 Task: Find the shortest route from Tacoma to Mount Rainier.
Action: Mouse moved to (869, 66)
Screenshot: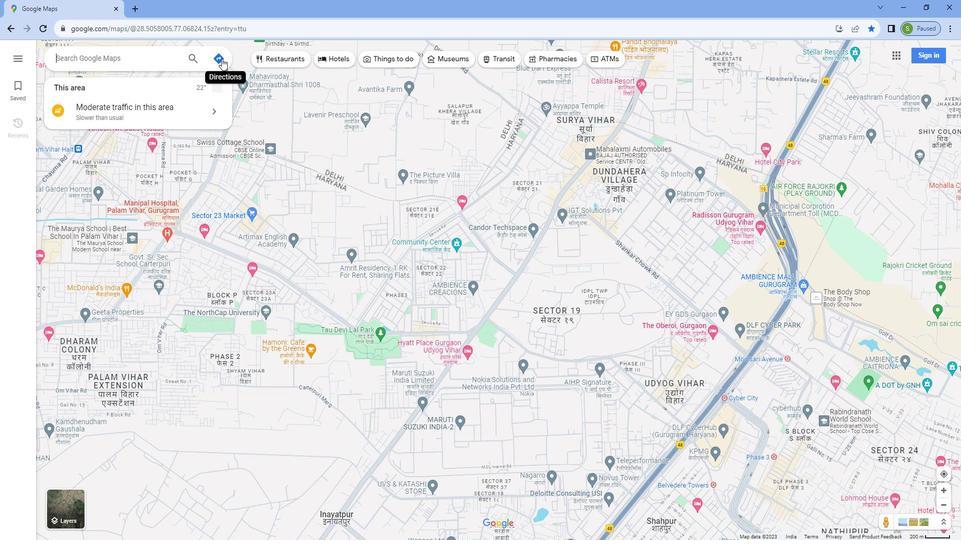 
Action: Mouse pressed left at (869, 66)
Screenshot: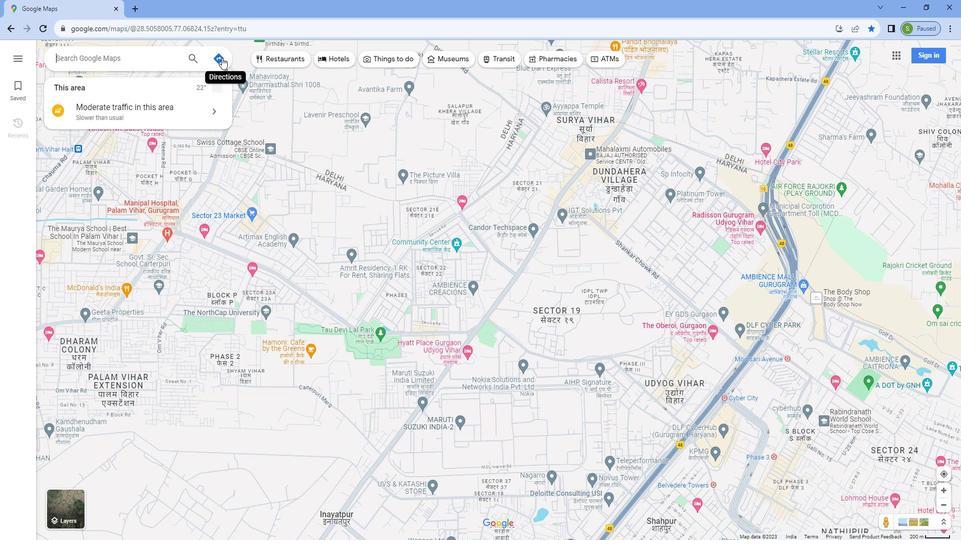
Action: Mouse moved to (865, 68)
Screenshot: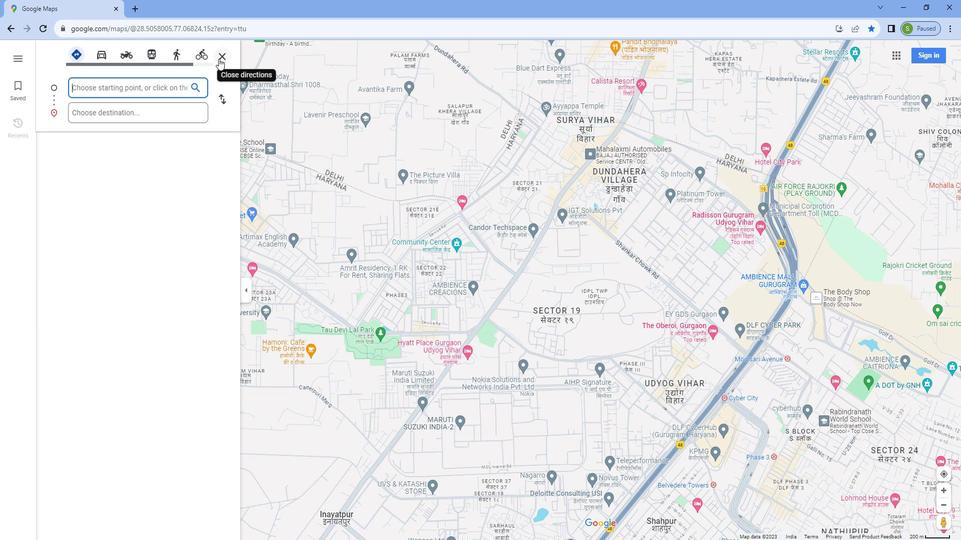 
Action: Key pressed <Key.caps_lock>T<Key.caps_lock>acoma
Screenshot: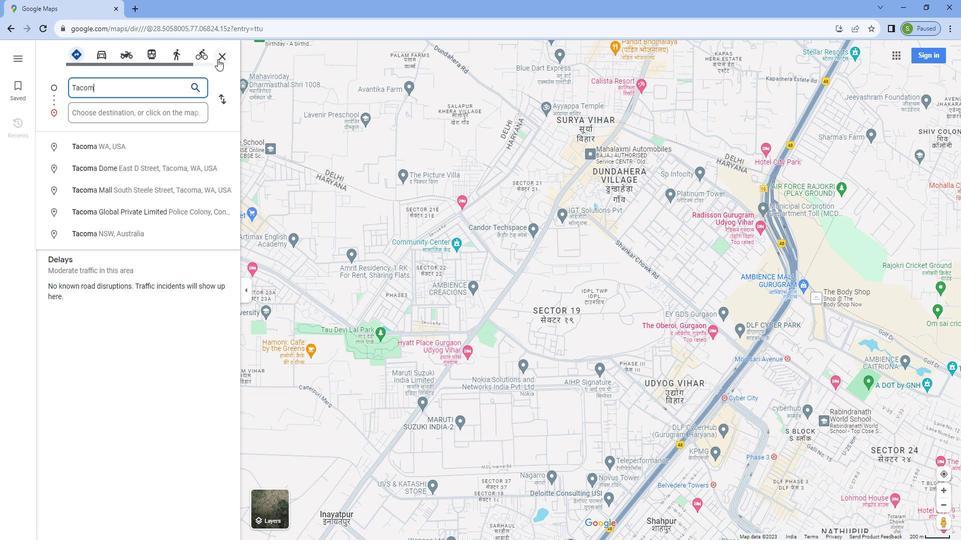 
Action: Mouse moved to (784, 113)
Screenshot: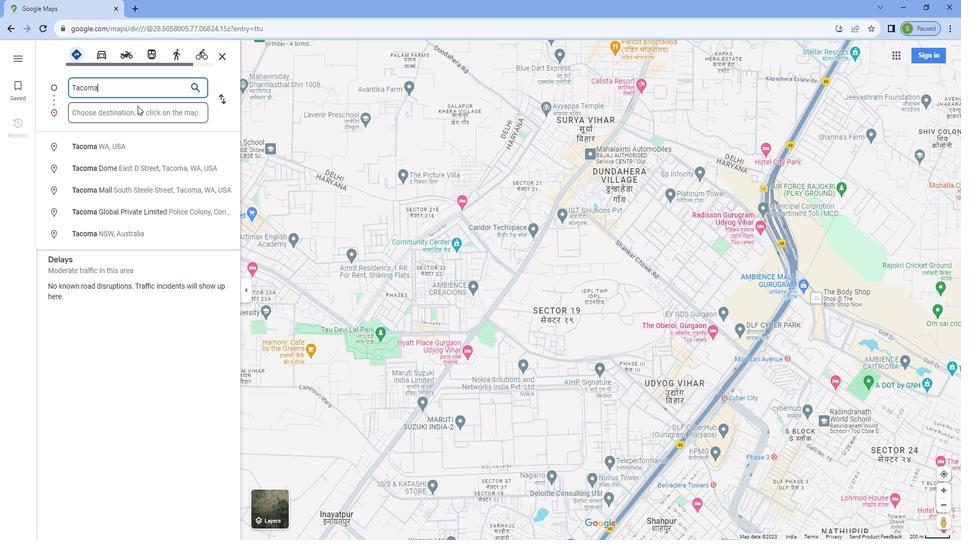 
Action: Mouse pressed left at (784, 113)
Screenshot: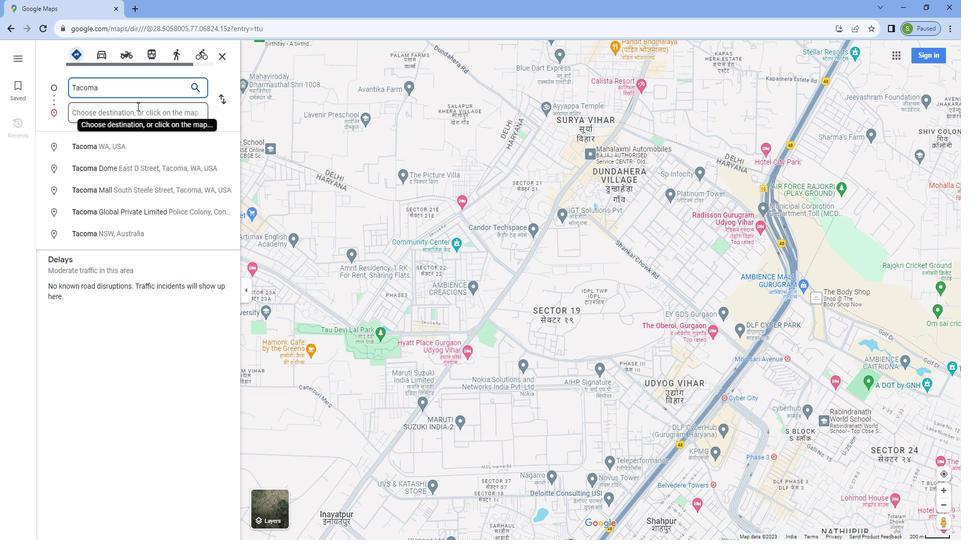 
Action: Key pressed <Key.caps_lock>M<Key.caps_lock>ount<Key.space><Key.caps_lock>R<Key.caps_lock>ainier<Key.enter>
Screenshot: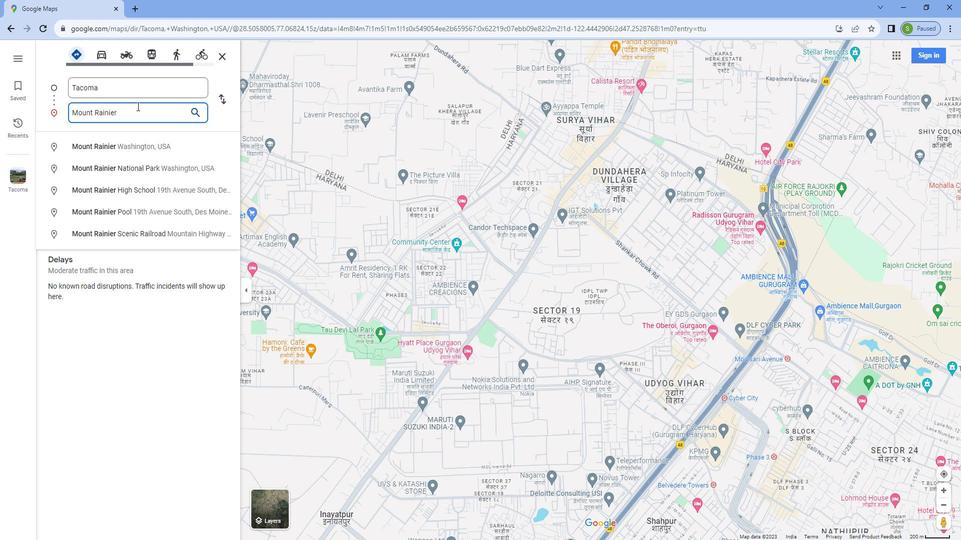 
Action: Mouse moved to (740, 276)
Screenshot: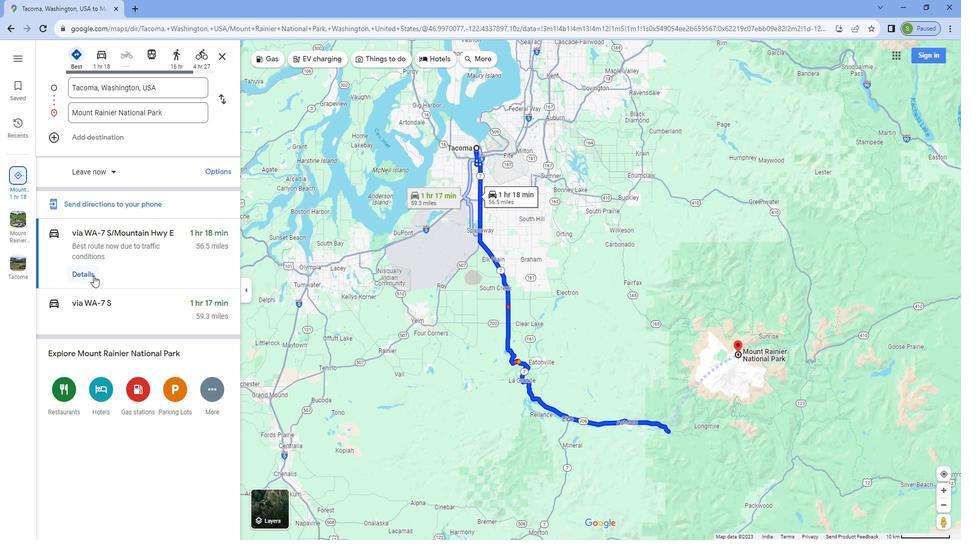 
Action: Mouse pressed left at (740, 276)
Screenshot: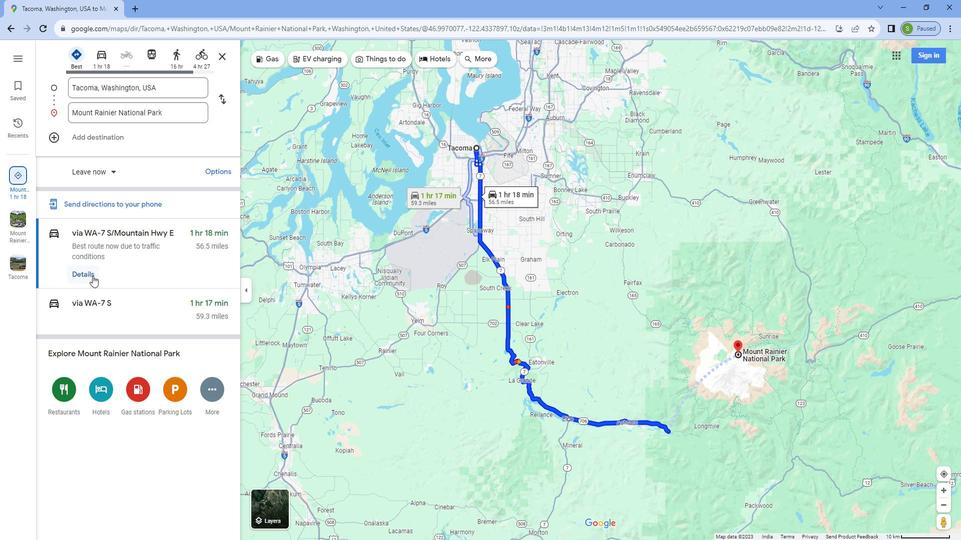 
Action: Mouse moved to (698, 63)
Screenshot: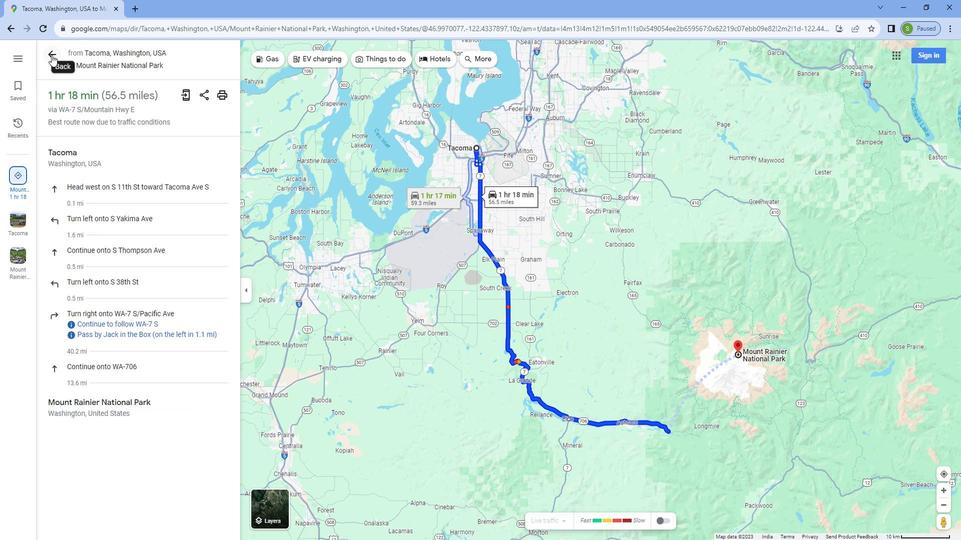 
Action: Mouse pressed left at (698, 63)
Screenshot: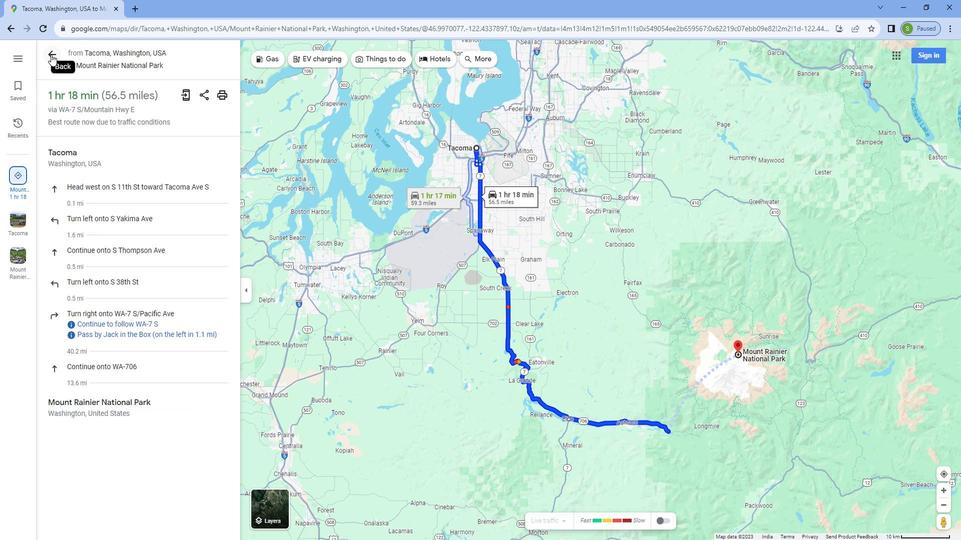 
Action: Mouse moved to (806, 305)
Screenshot: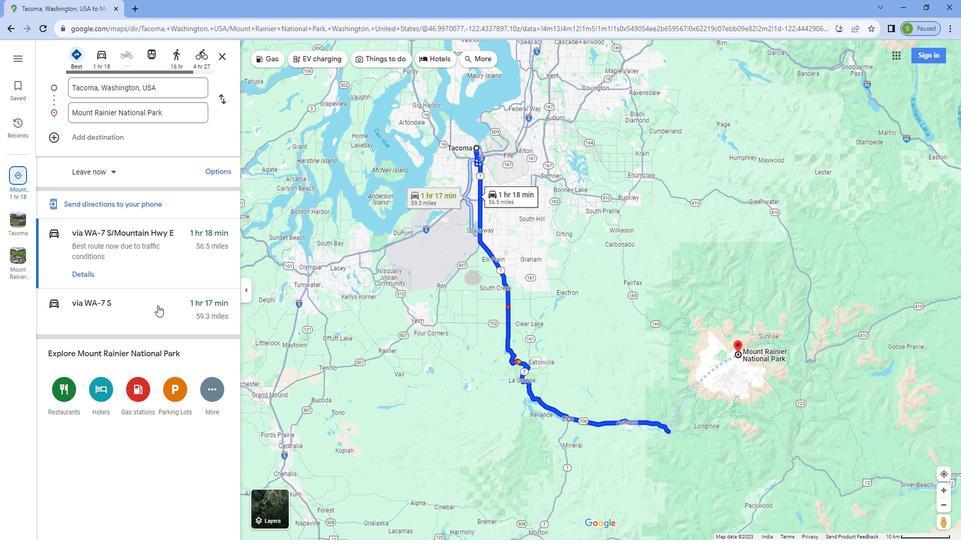 
Action: Mouse pressed left at (806, 305)
Screenshot: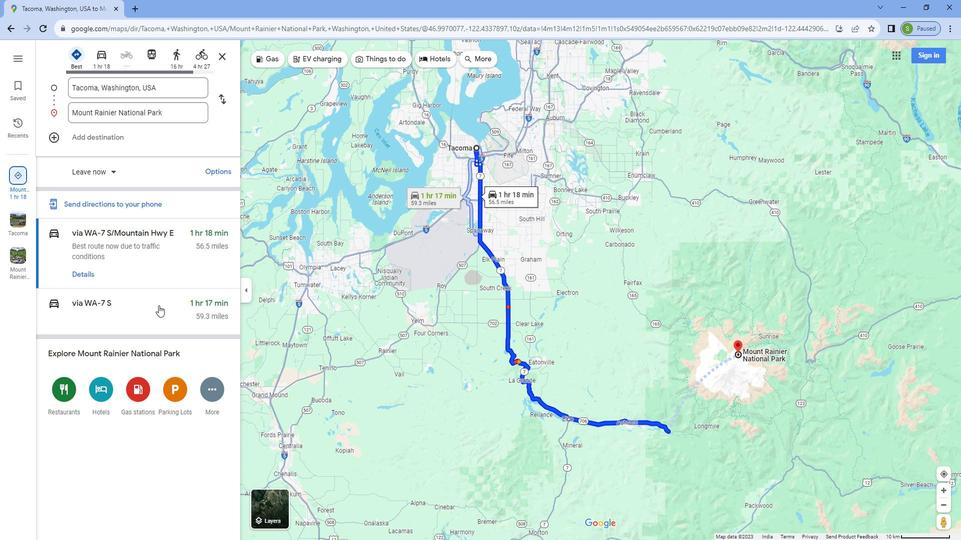 
Action: Mouse moved to (737, 306)
Screenshot: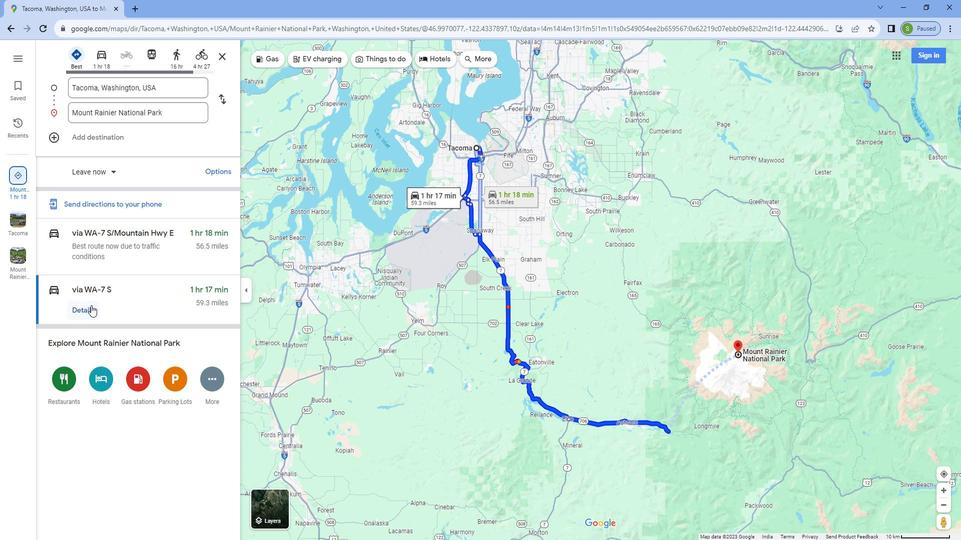 
Action: Mouse pressed left at (737, 306)
Screenshot: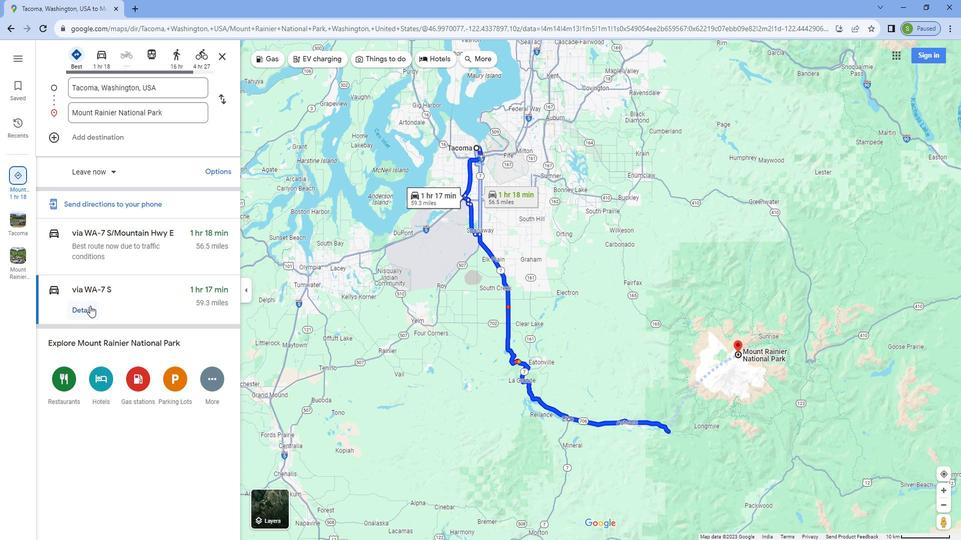 
Action: Mouse moved to (708, 182)
Screenshot: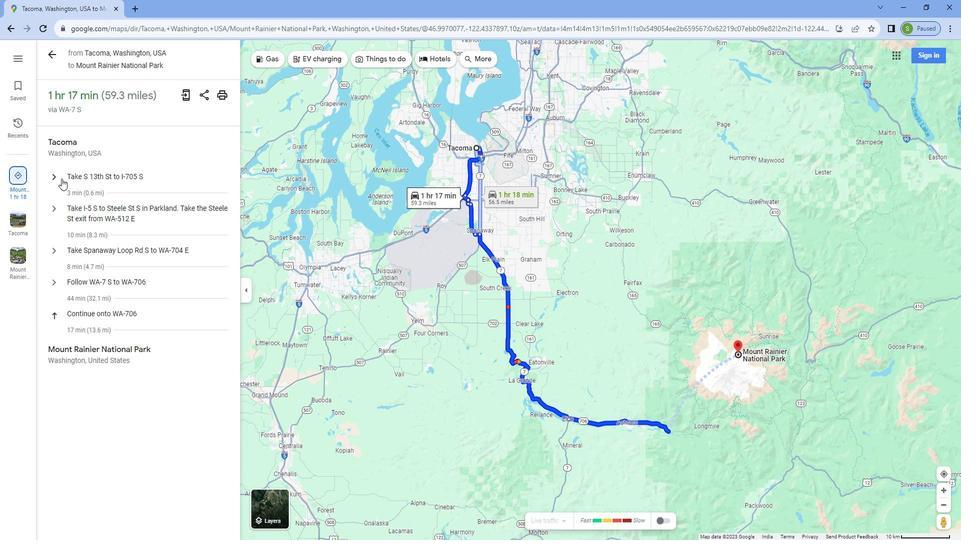 
Action: Mouse pressed left at (708, 182)
Screenshot: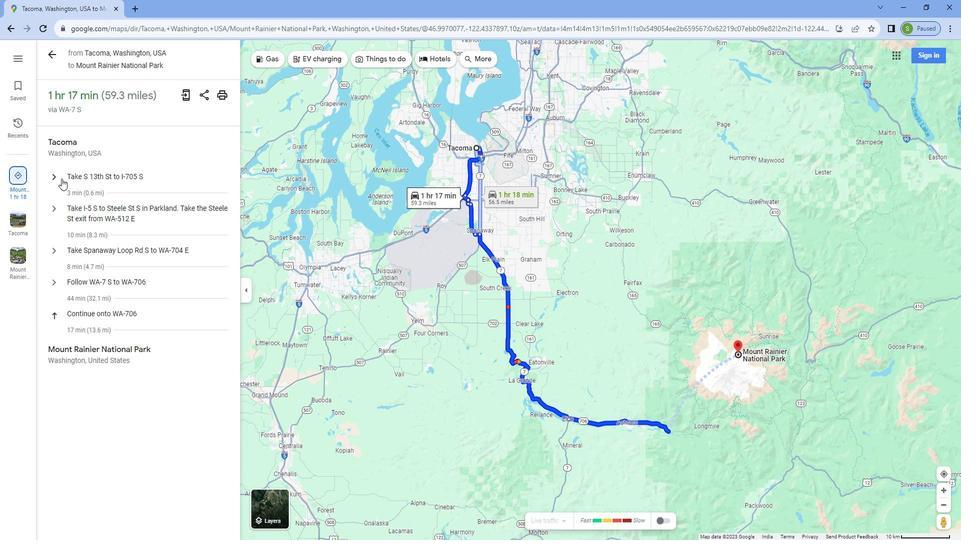
Action: Mouse moved to (737, 252)
Screenshot: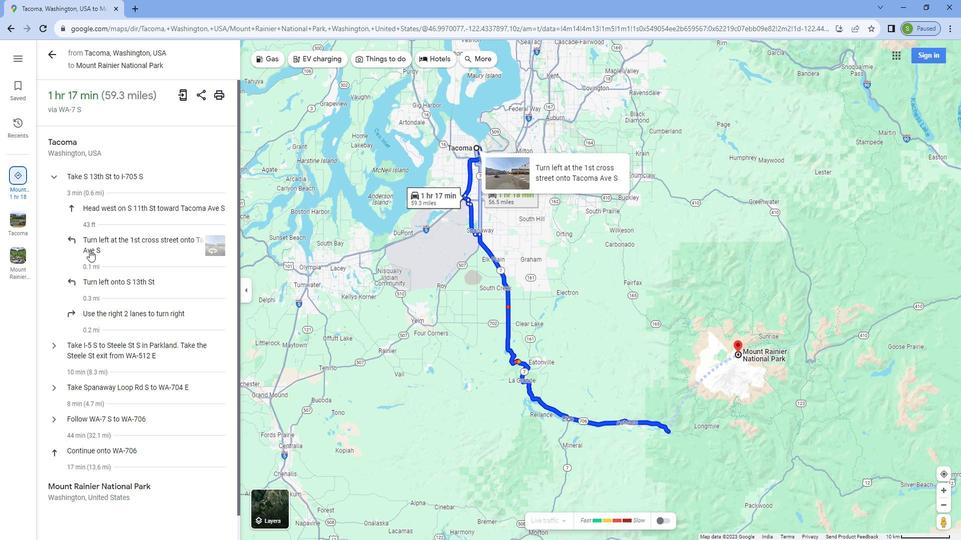 
Action: Mouse scrolled (737, 252) with delta (0, 0)
Screenshot: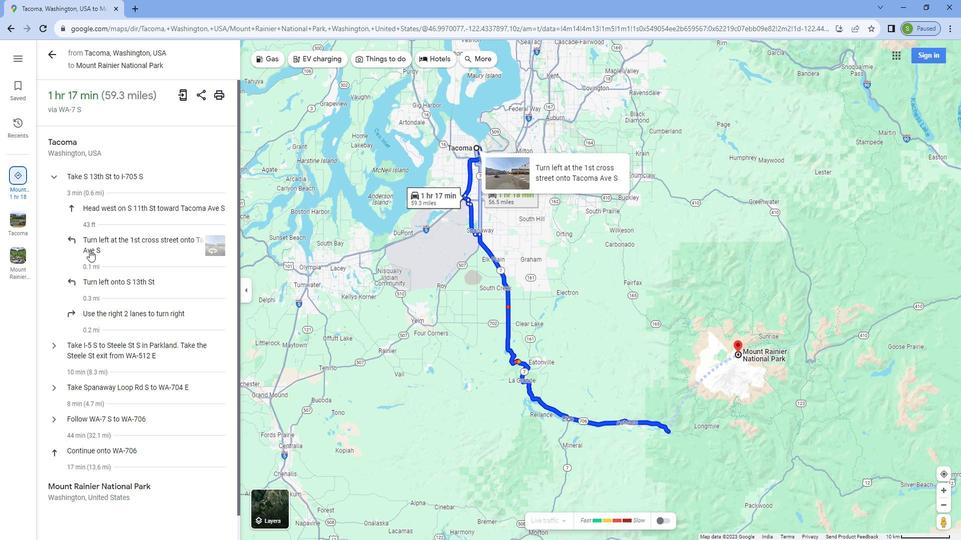 
Action: Mouse moved to (737, 253)
Screenshot: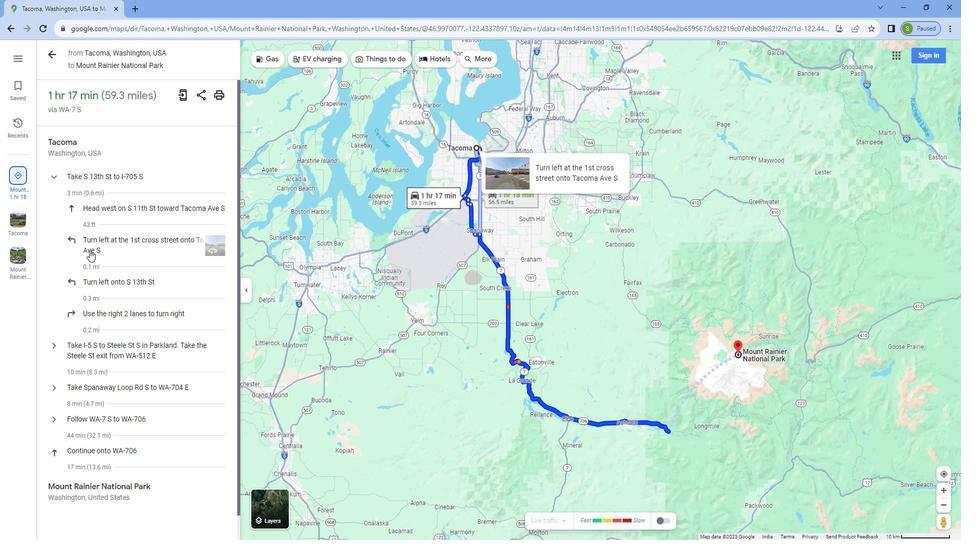 
Action: Mouse scrolled (737, 252) with delta (0, 0)
Screenshot: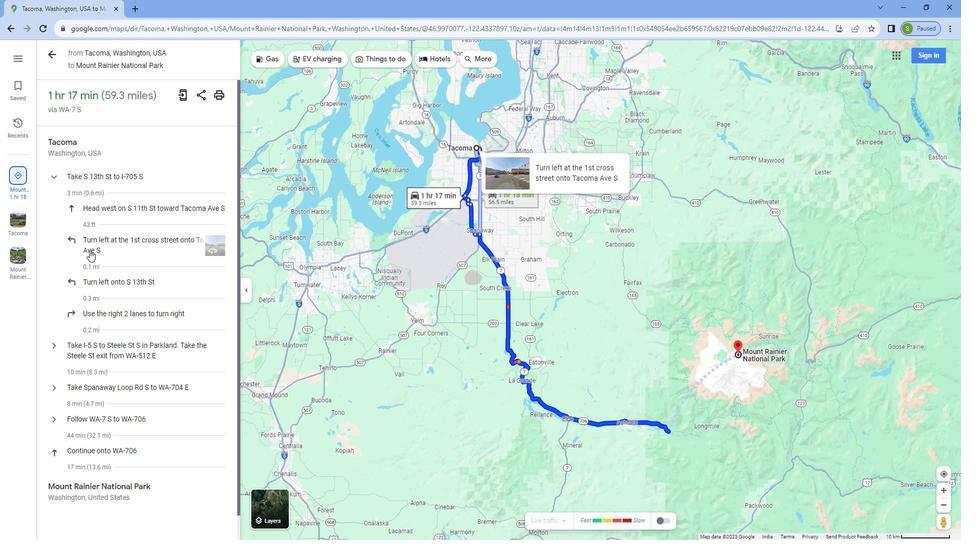 
Action: Mouse moved to (737, 254)
Screenshot: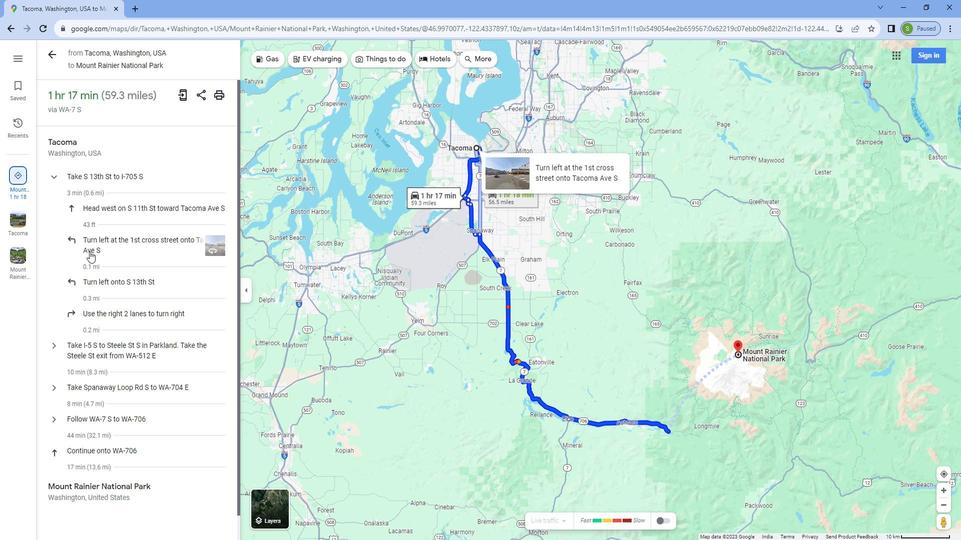 
Action: Mouse scrolled (737, 253) with delta (0, 0)
Screenshot: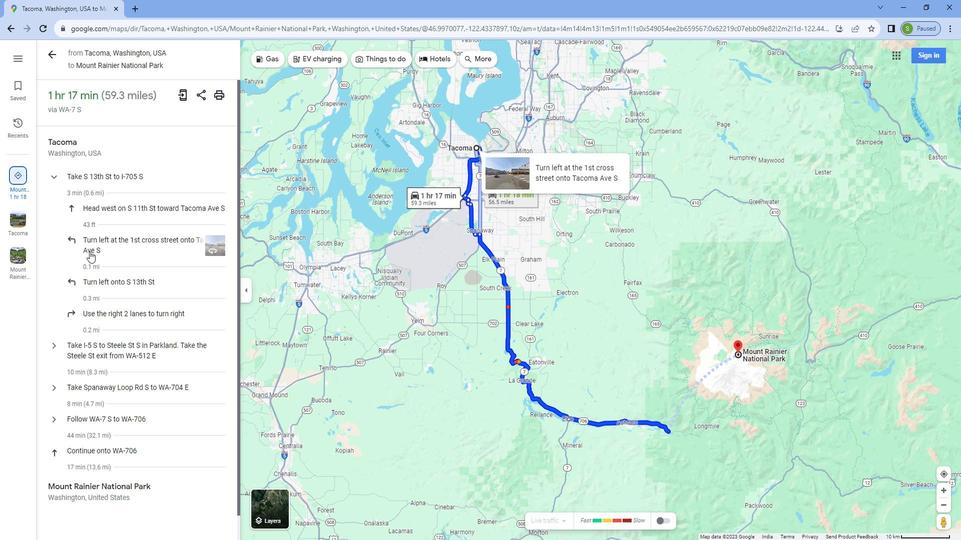 
Action: Mouse moved to (700, 321)
Screenshot: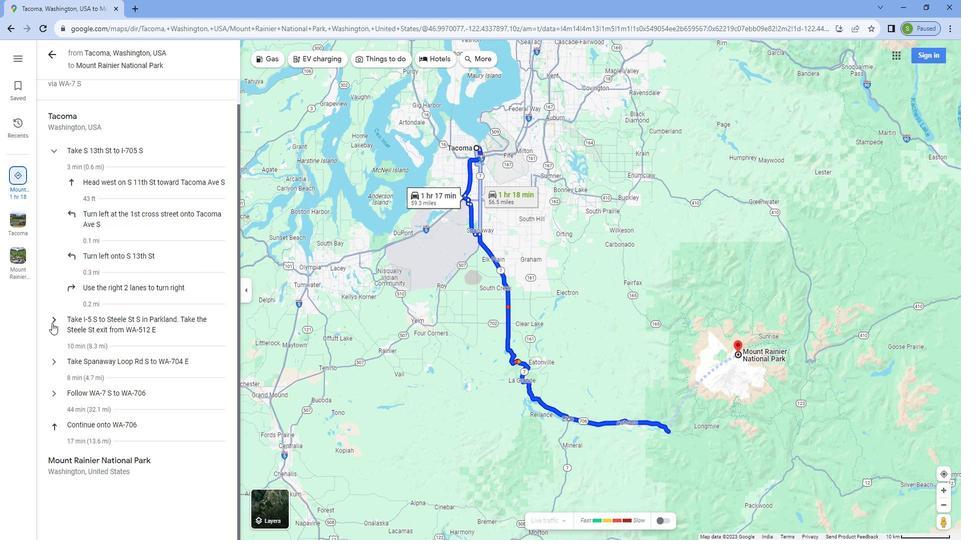 
Action: Mouse pressed left at (700, 321)
Screenshot: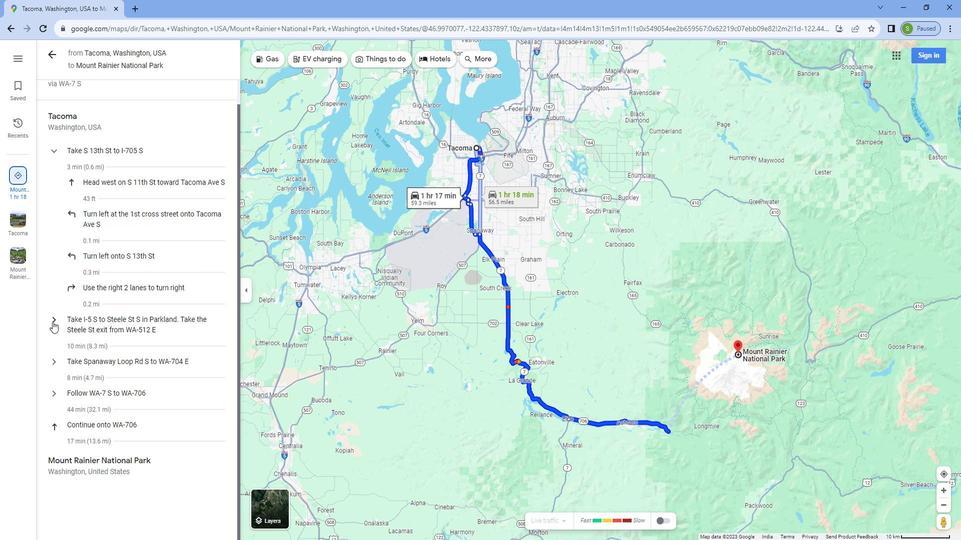 
Action: Mouse moved to (704, 321)
Screenshot: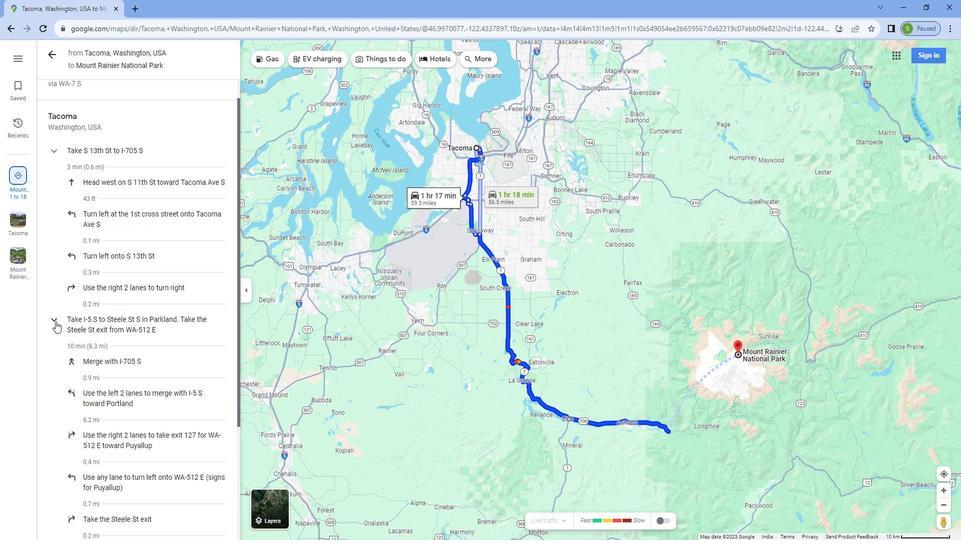 
Action: Mouse scrolled (704, 320) with delta (0, 0)
Screenshot: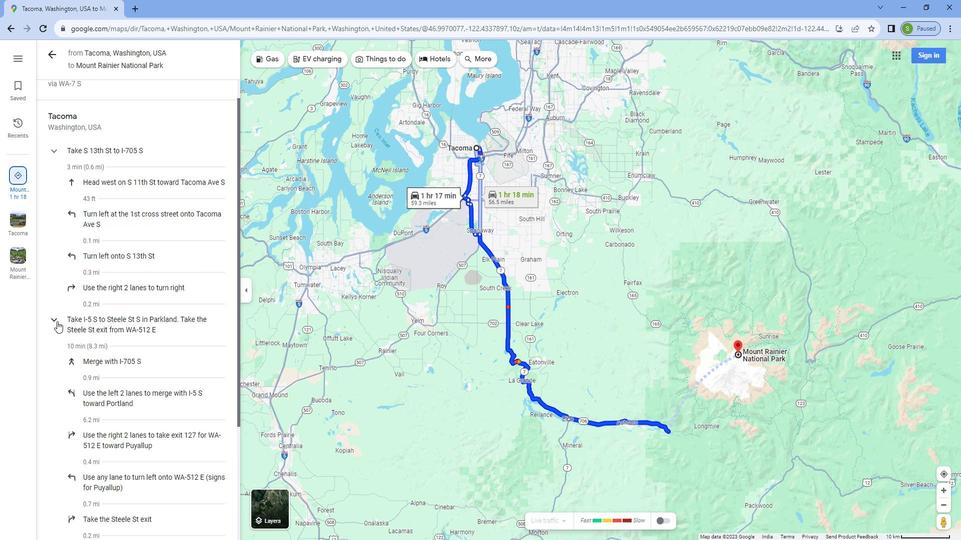 
Action: Mouse scrolled (704, 320) with delta (0, 0)
Screenshot: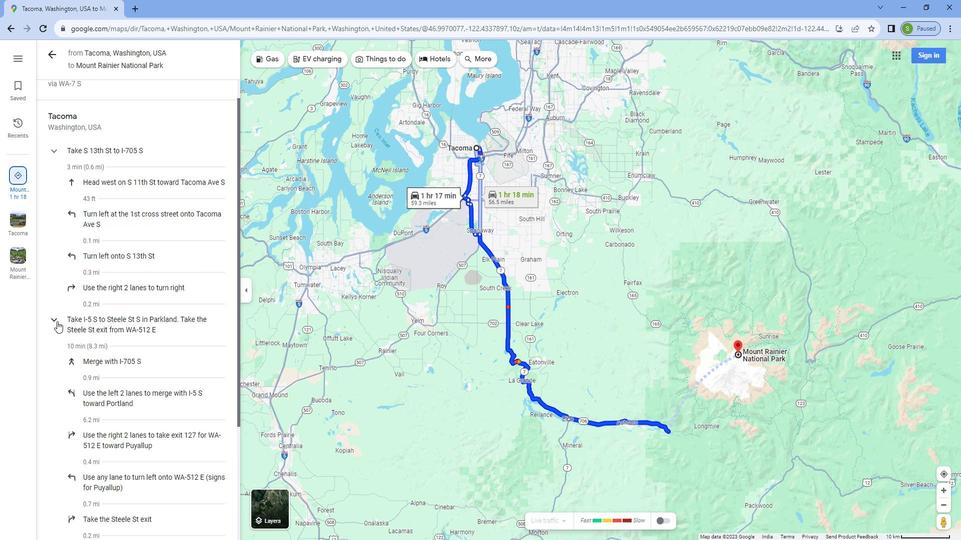 
Action: Mouse scrolled (704, 320) with delta (0, 0)
Screenshot: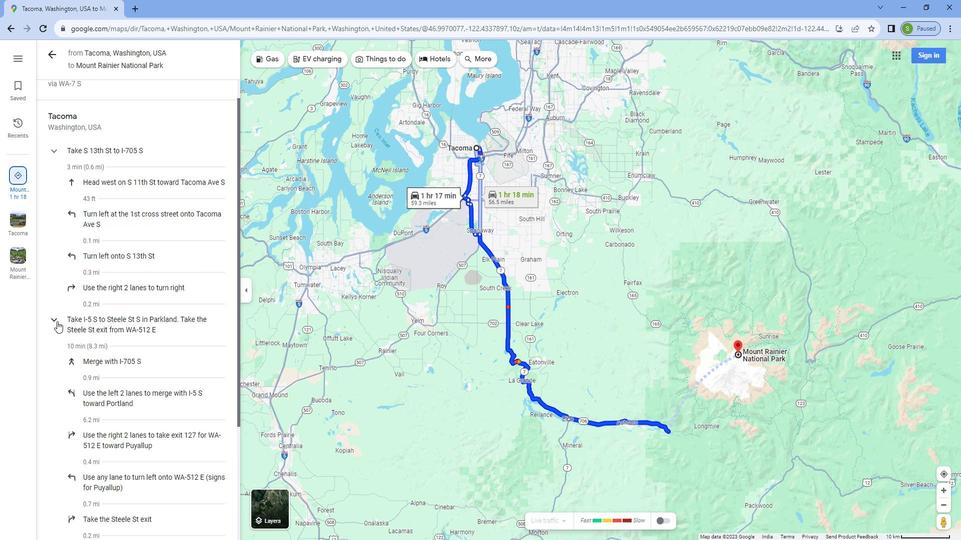 
Action: Mouse scrolled (704, 320) with delta (0, 0)
Screenshot: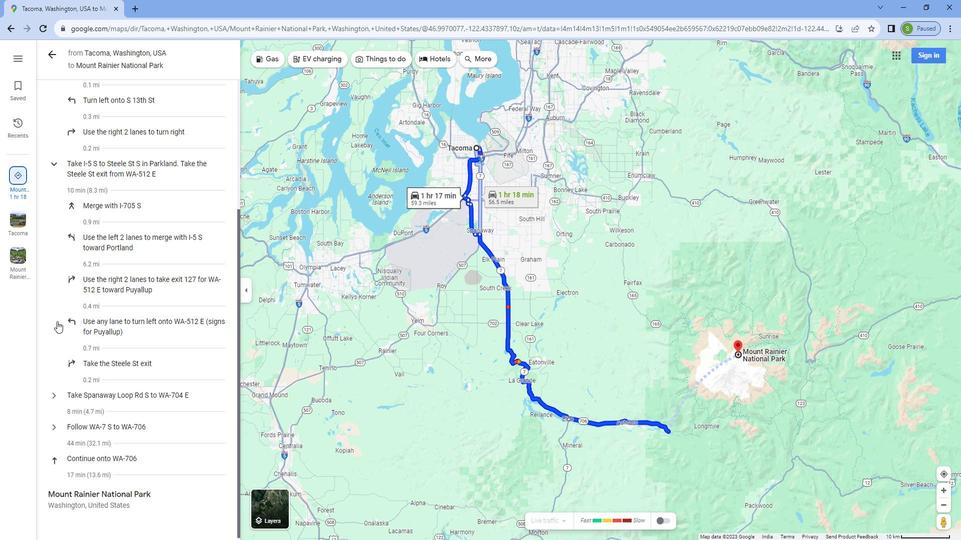 
Action: Mouse scrolled (704, 320) with delta (0, 0)
Screenshot: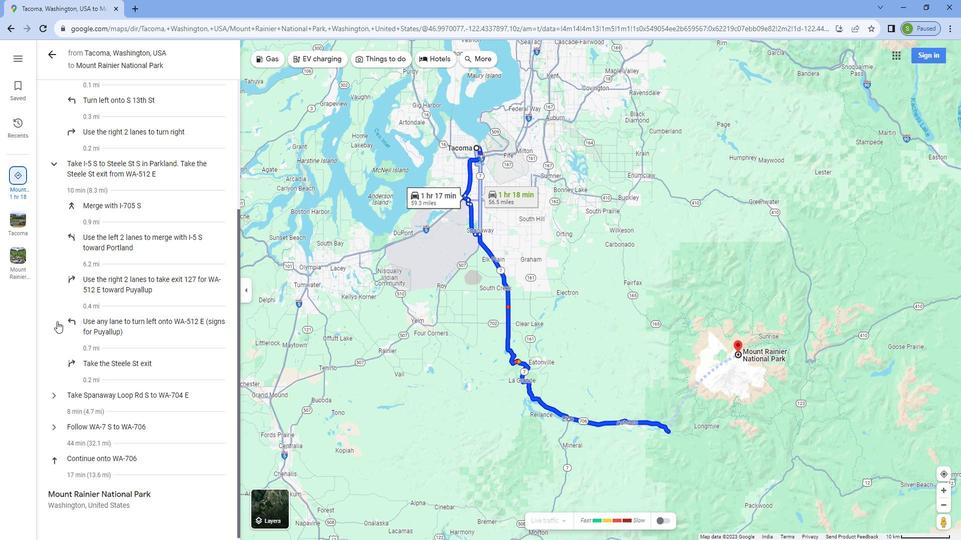 
Action: Mouse scrolled (704, 320) with delta (0, 0)
Screenshot: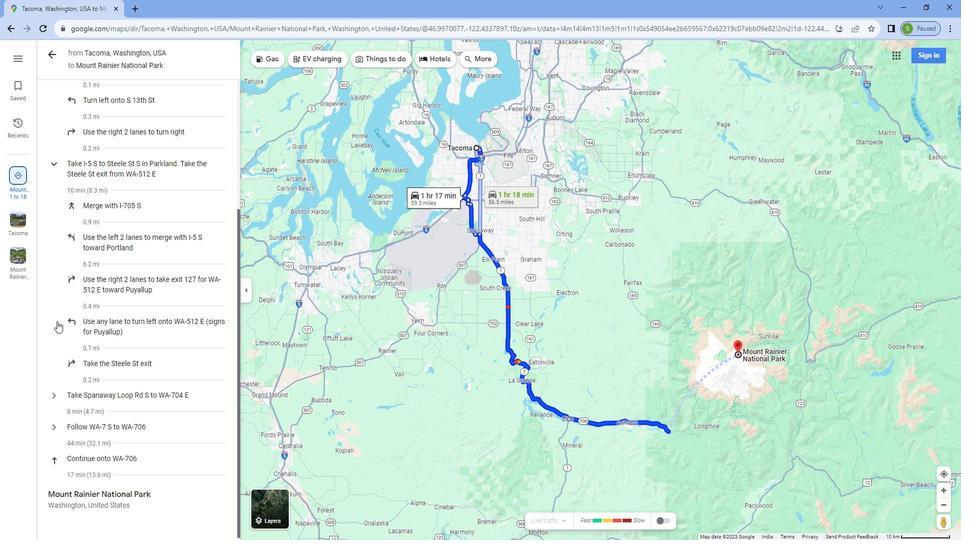 
Action: Mouse moved to (702, 392)
Screenshot: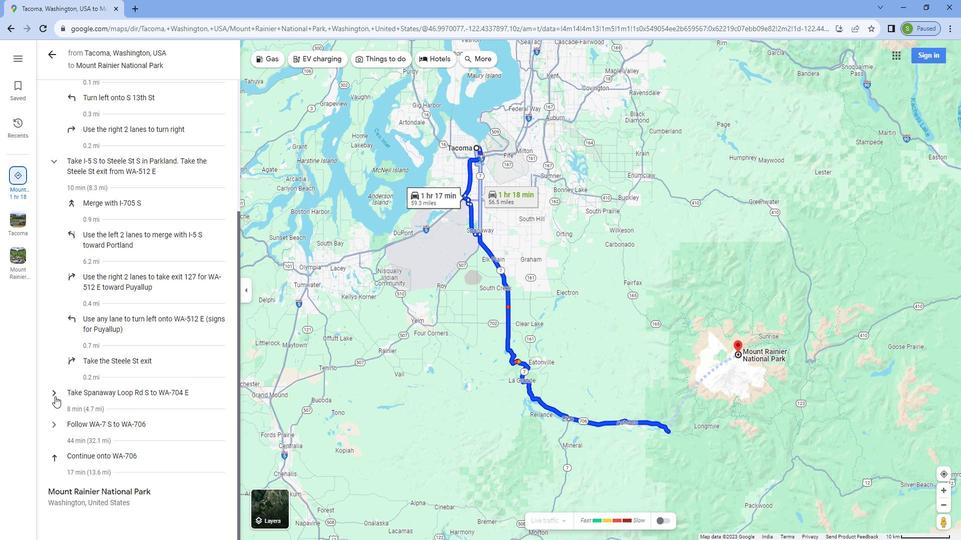 
Action: Mouse pressed left at (702, 392)
Screenshot: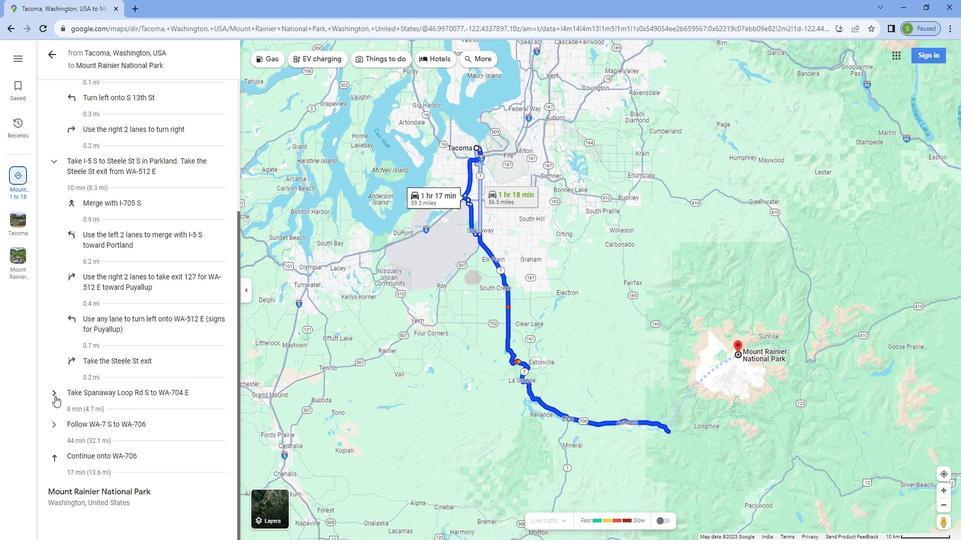 
Action: Mouse moved to (783, 386)
Screenshot: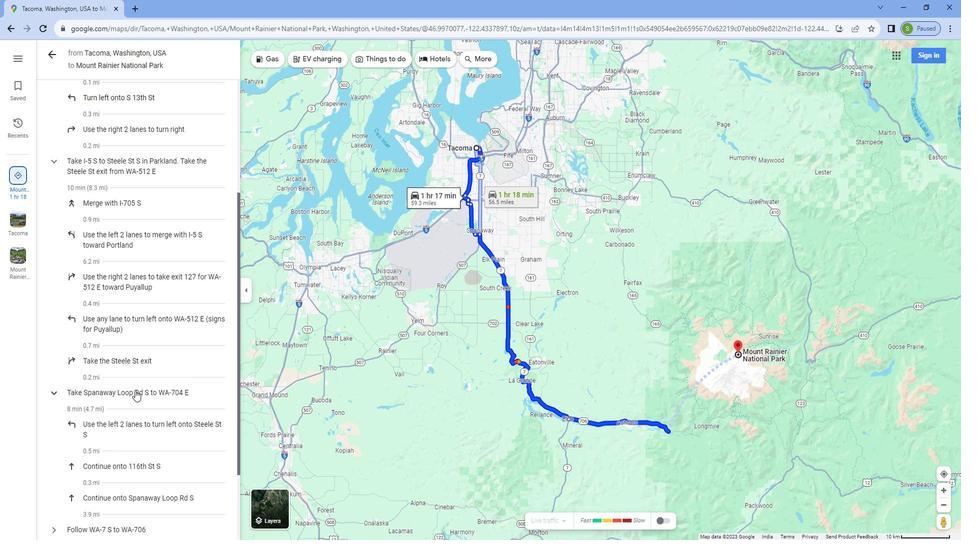 
Action: Mouse scrolled (783, 385) with delta (0, 0)
Screenshot: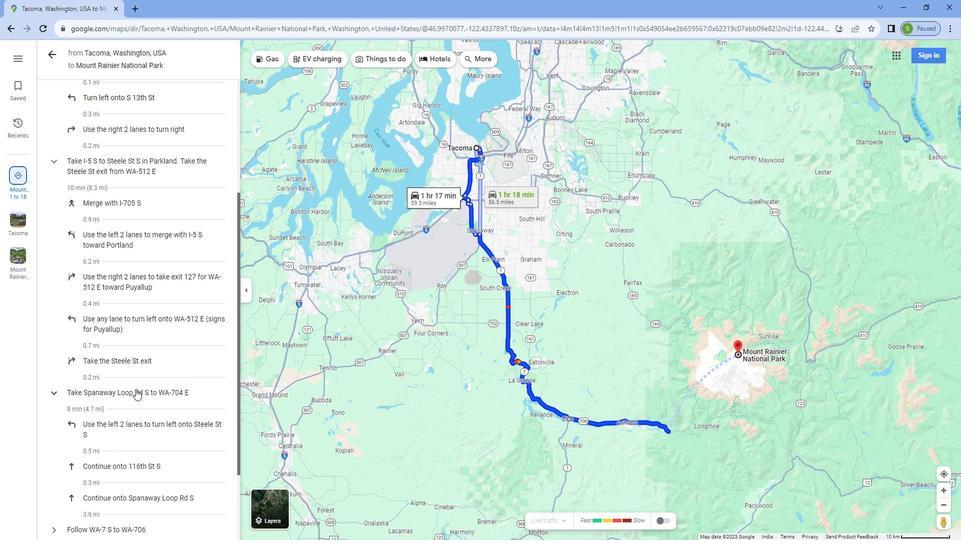 
Action: Mouse scrolled (783, 385) with delta (0, 0)
Screenshot: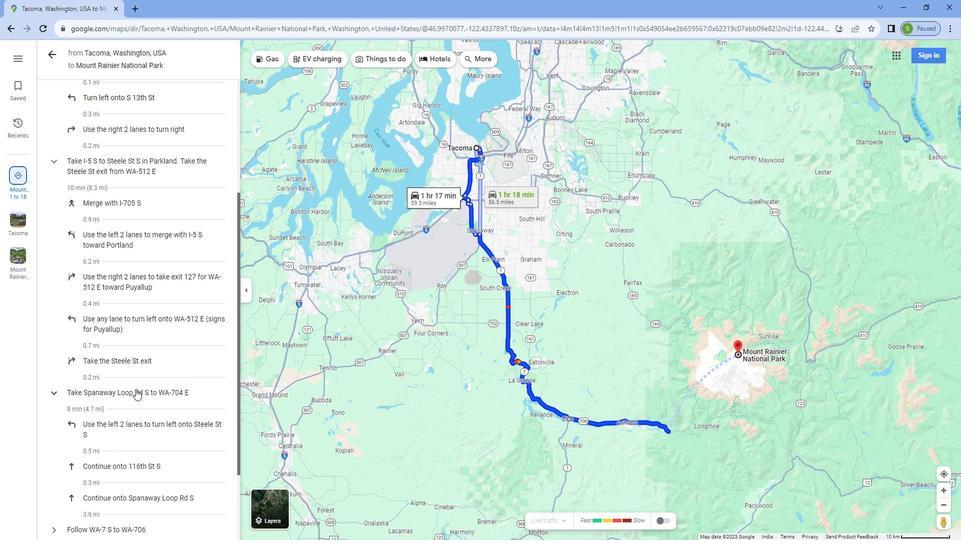 
Action: Mouse scrolled (783, 385) with delta (0, 0)
Screenshot: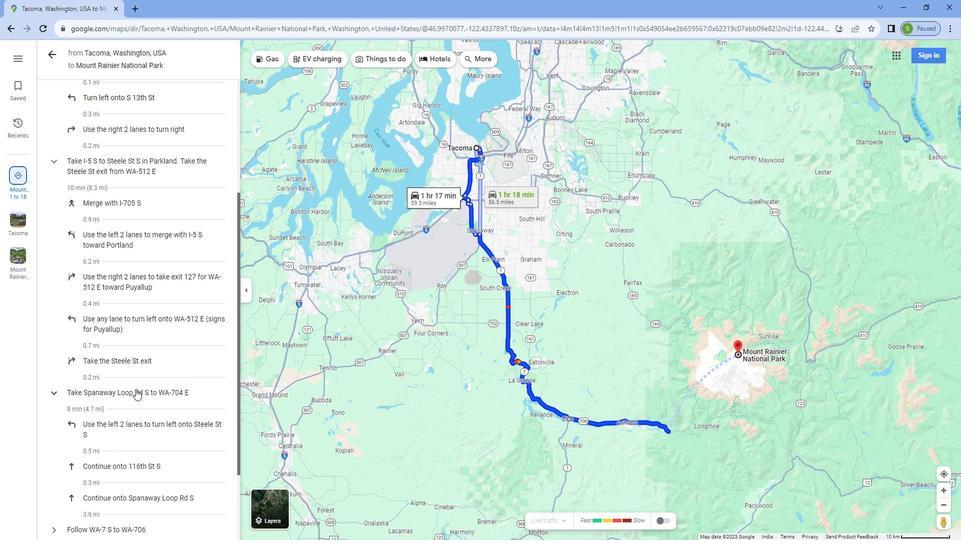 
Action: Mouse moved to (784, 385)
Screenshot: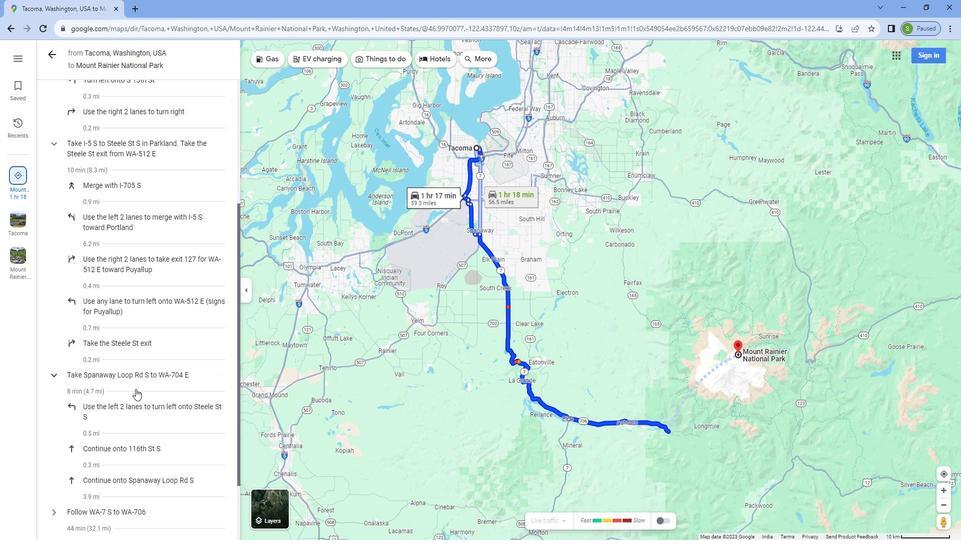 
Action: Mouse scrolled (784, 385) with delta (0, 0)
Screenshot: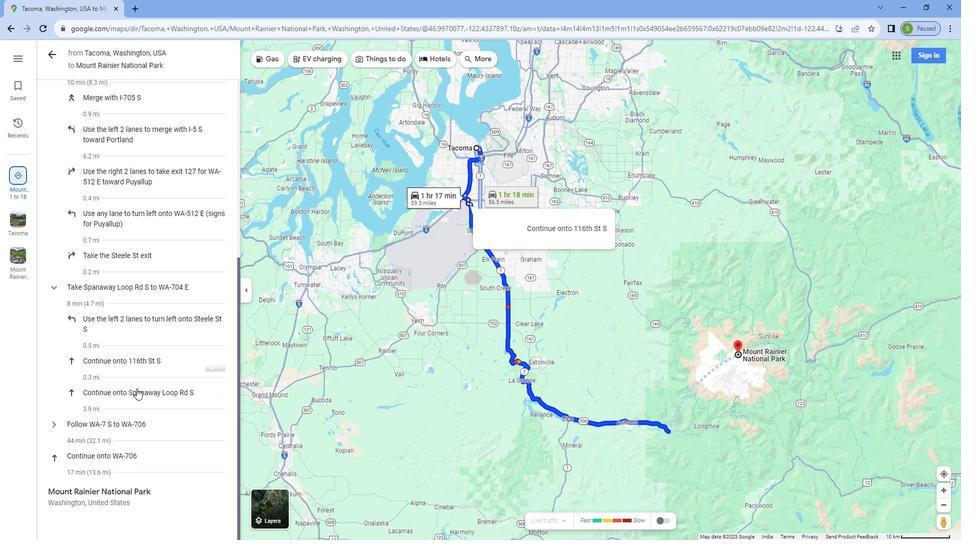 
Action: Mouse scrolled (784, 385) with delta (0, 0)
Screenshot: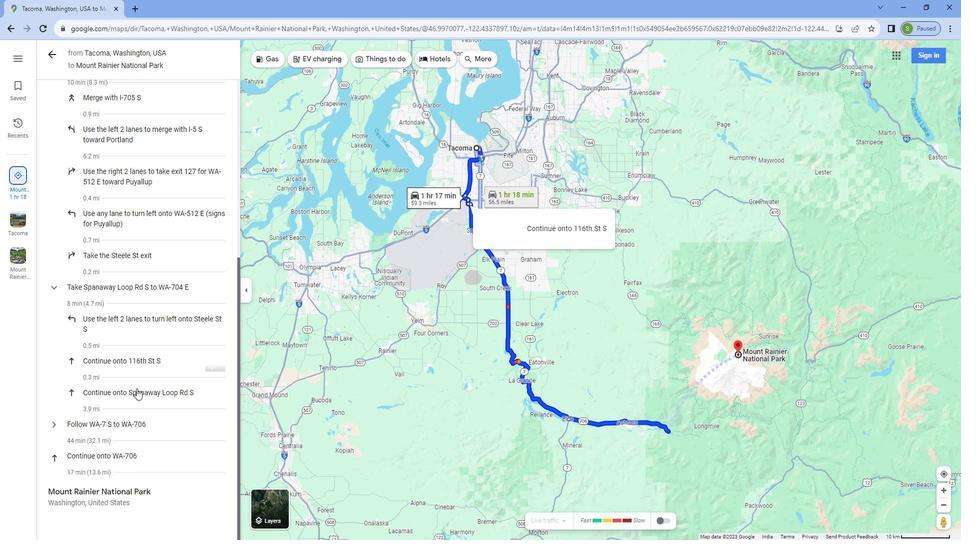 
Action: Mouse scrolled (784, 385) with delta (0, 0)
Screenshot: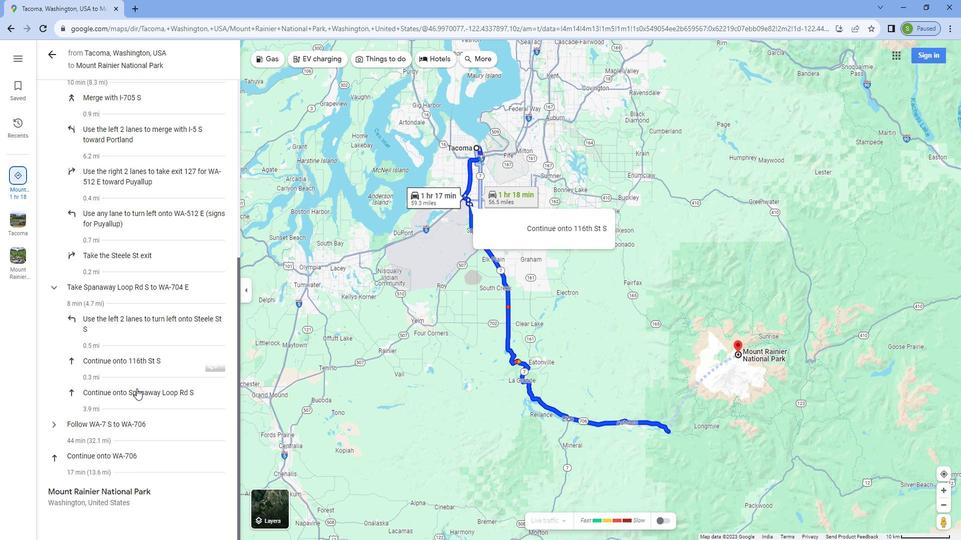 
Action: Mouse moved to (700, 419)
Screenshot: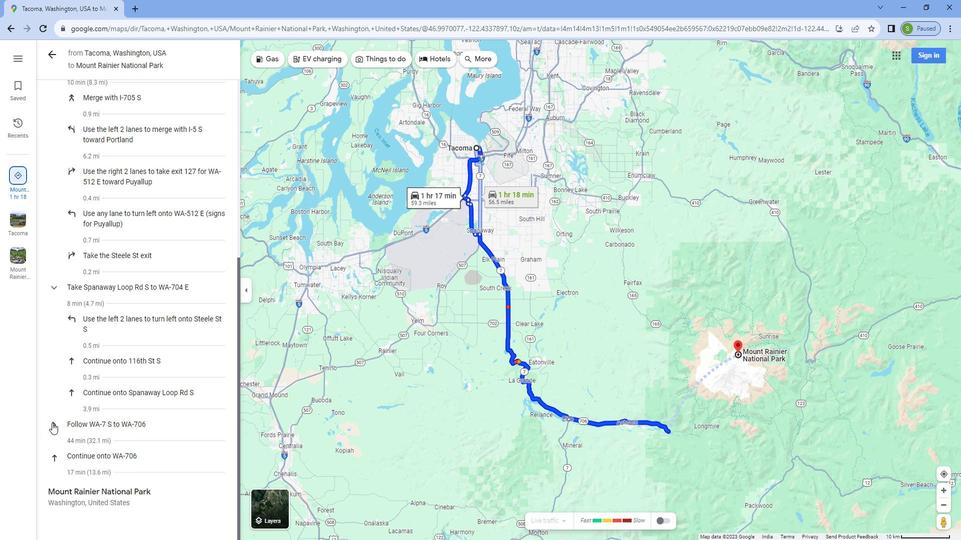 
Action: Mouse pressed left at (700, 419)
Screenshot: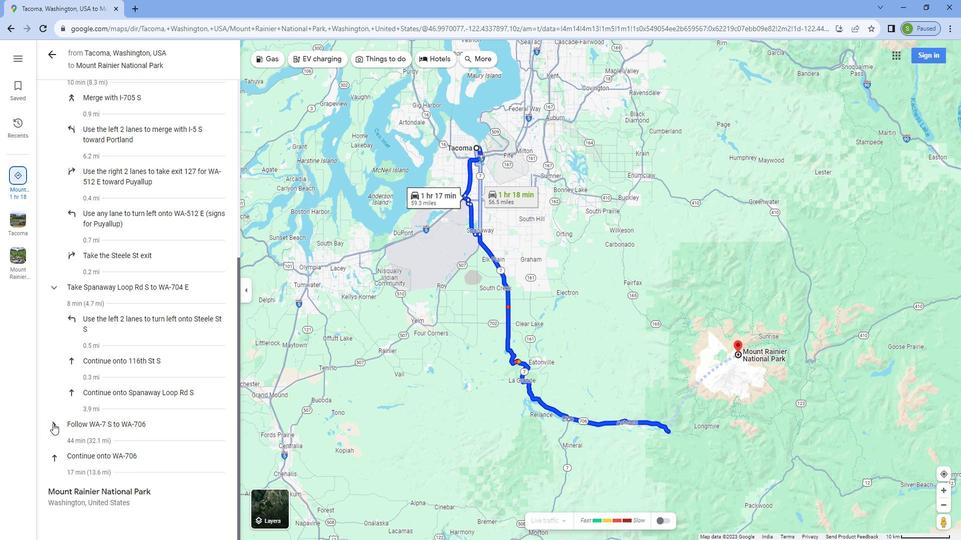 
Action: Mouse moved to (764, 419)
Screenshot: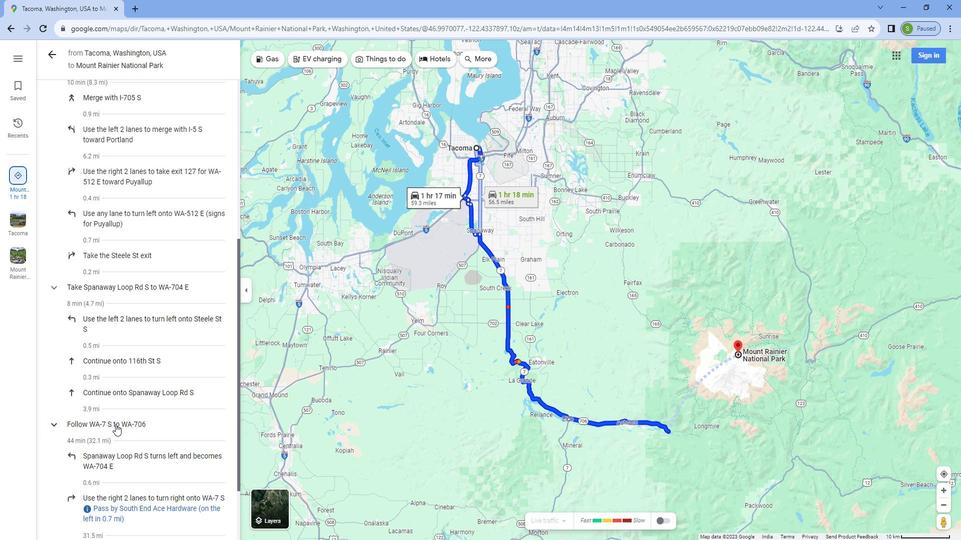
Action: Mouse scrolled (764, 419) with delta (0, 0)
Screenshot: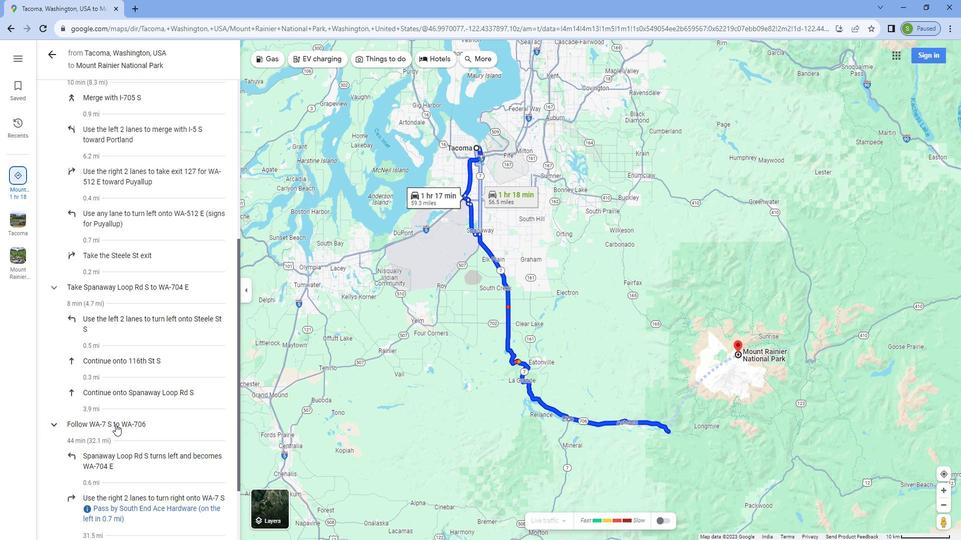 
Action: Mouse scrolled (764, 419) with delta (0, 0)
Screenshot: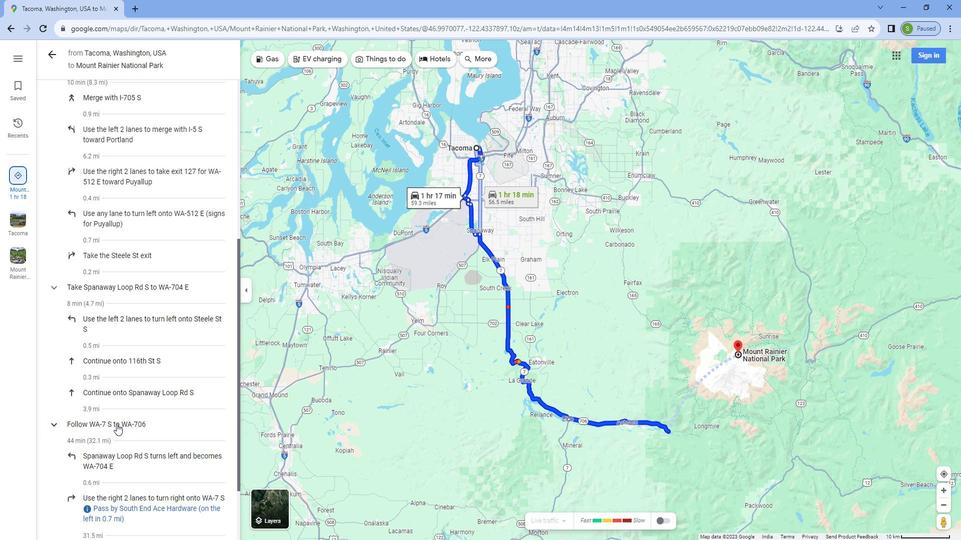 
Action: Mouse scrolled (764, 419) with delta (0, 0)
Screenshot: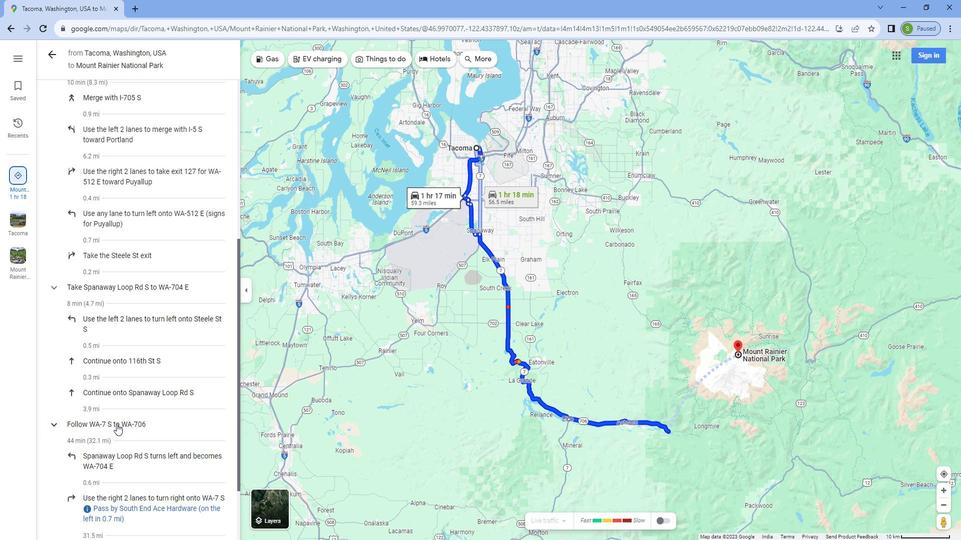 
Action: Mouse scrolled (764, 419) with delta (0, 0)
Screenshot: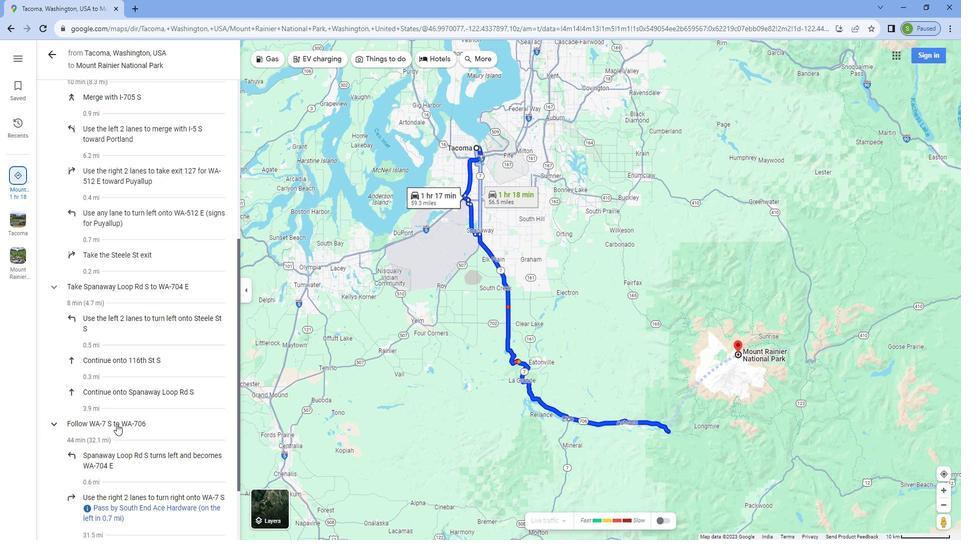 
Action: Mouse moved to (767, 418)
Screenshot: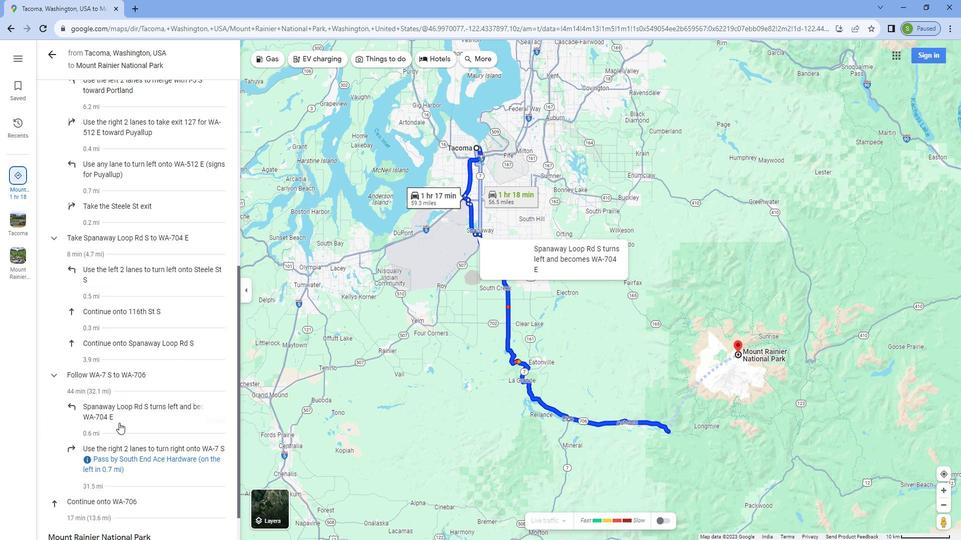 
Action: Mouse scrolled (767, 417) with delta (0, 0)
Screenshot: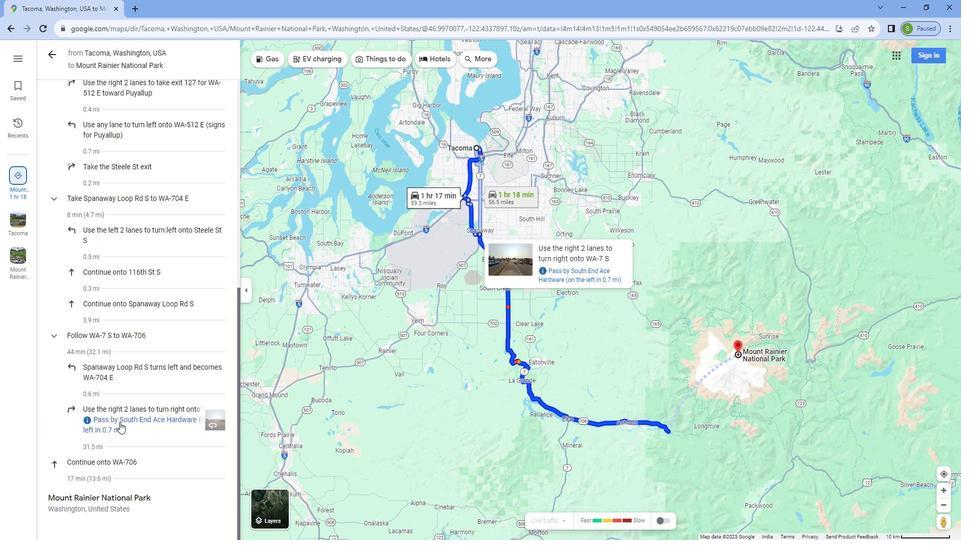 
Action: Mouse scrolled (767, 417) with delta (0, 0)
Screenshot: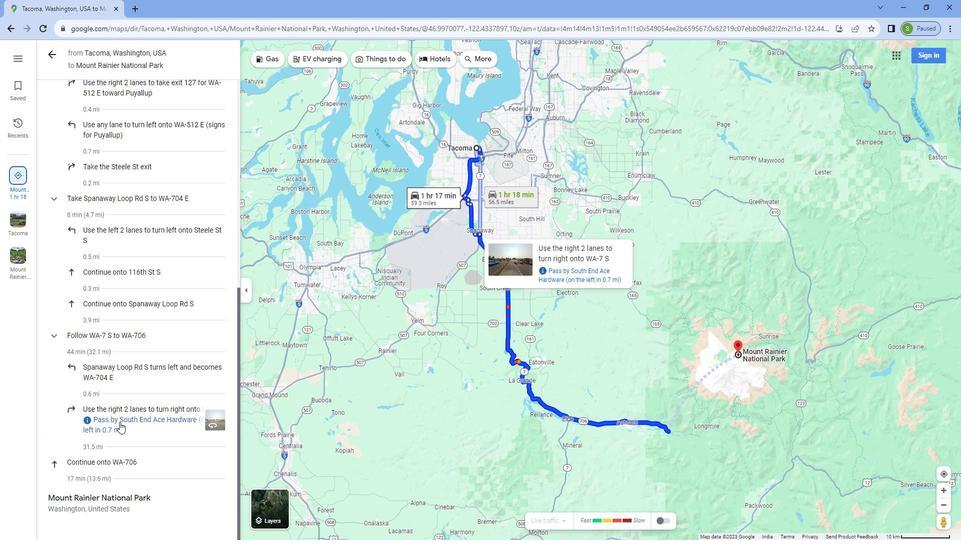 
Action: Mouse scrolled (767, 417) with delta (0, 0)
Screenshot: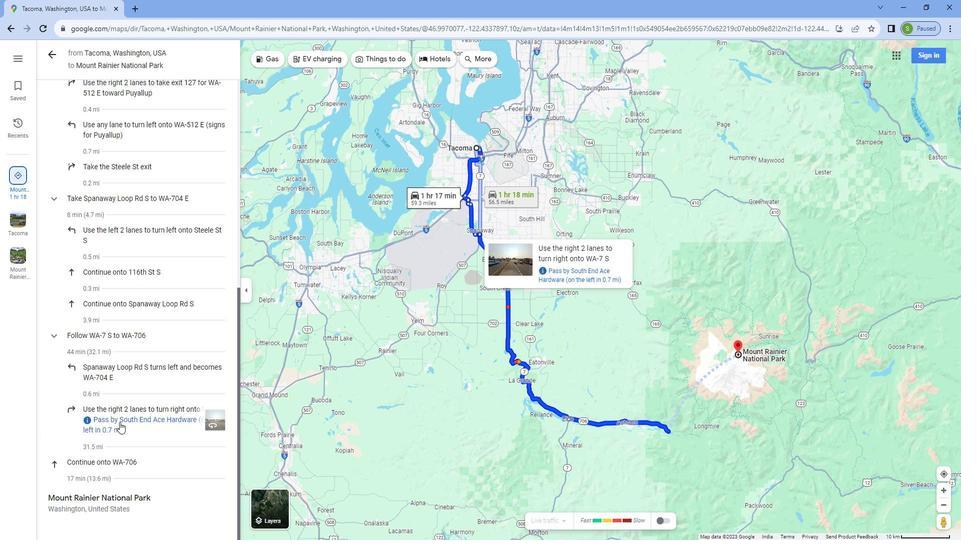 
Action: Mouse scrolled (767, 417) with delta (0, 0)
Screenshot: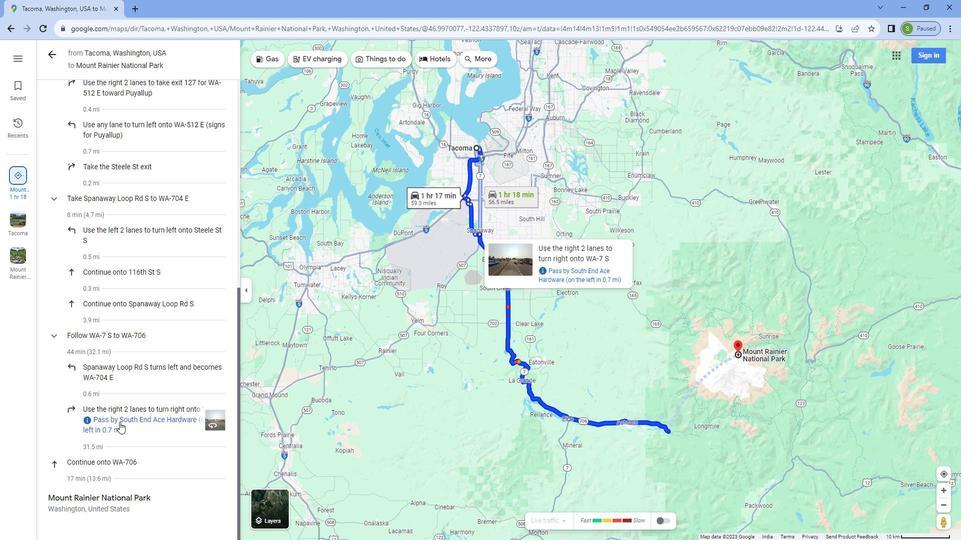 
Action: Mouse moved to (698, 60)
Screenshot: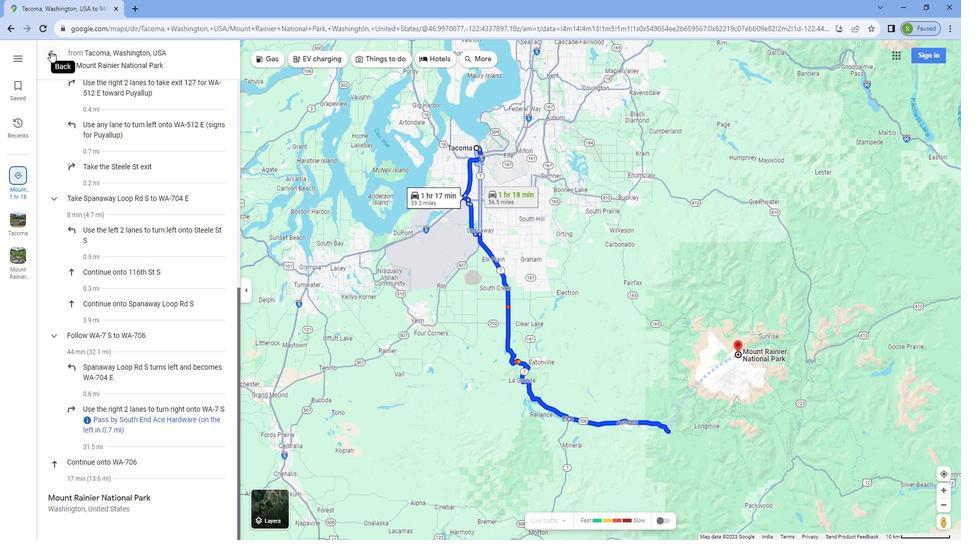 
Action: Mouse pressed left at (698, 60)
Screenshot: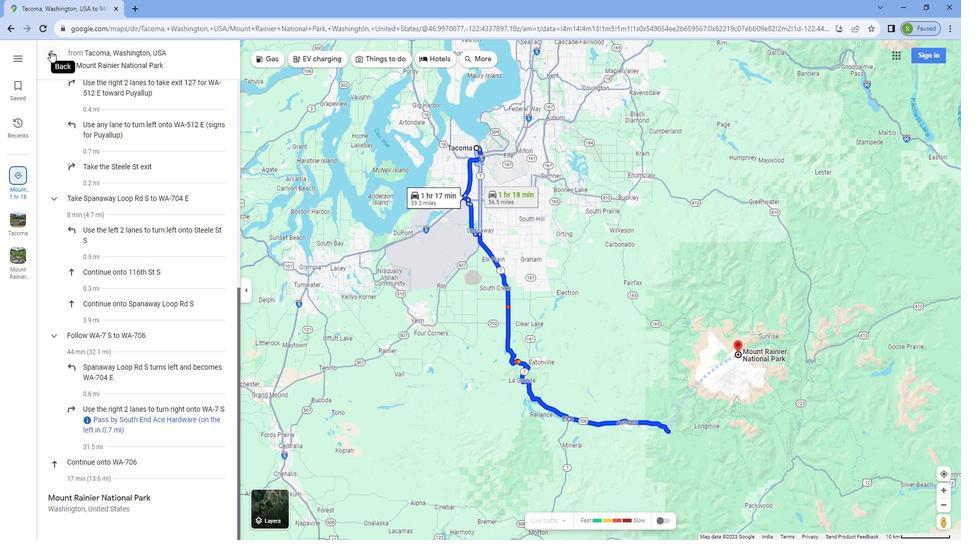 
Action: Mouse moved to (936, 211)
Screenshot: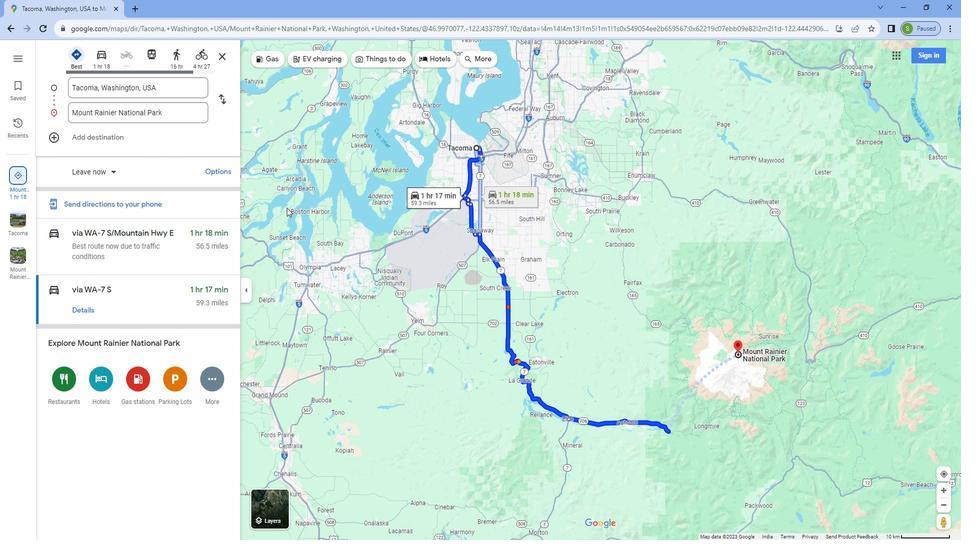 
